 Task: Create a task  Create a feature for users to create and manage playlists , assign it to team member softage.7@softage.net in the project Vigilant and update the status of the task to  Off Track , set the priority of the task to Medium.
Action: Mouse moved to (22, 65)
Screenshot: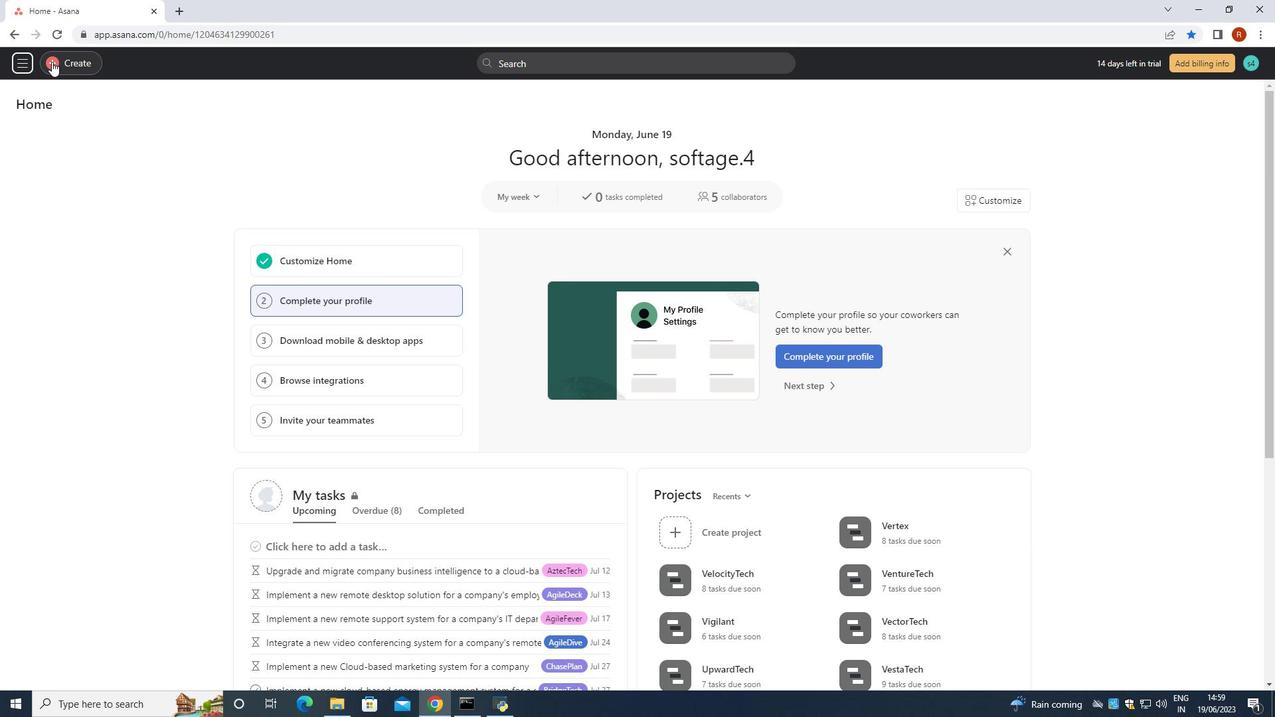 
Action: Mouse pressed left at (22, 65)
Screenshot: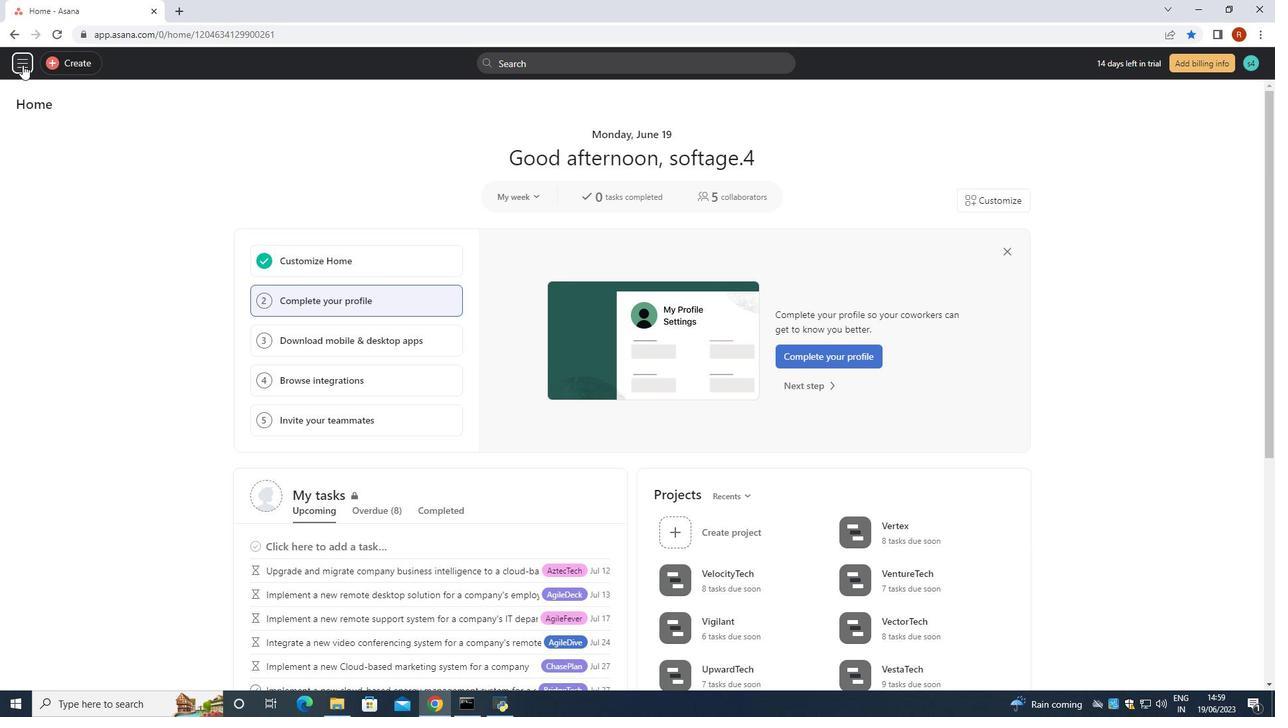 
Action: Mouse moved to (64, 314)
Screenshot: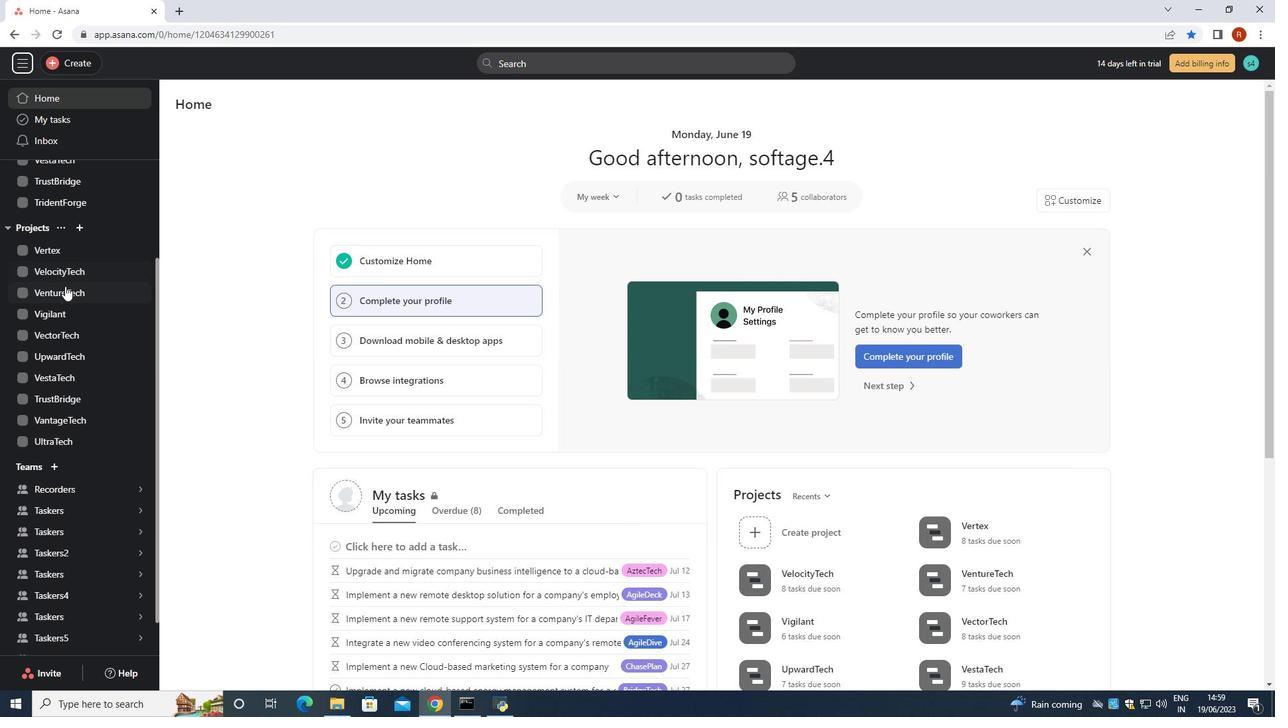 
Action: Mouse pressed left at (64, 314)
Screenshot: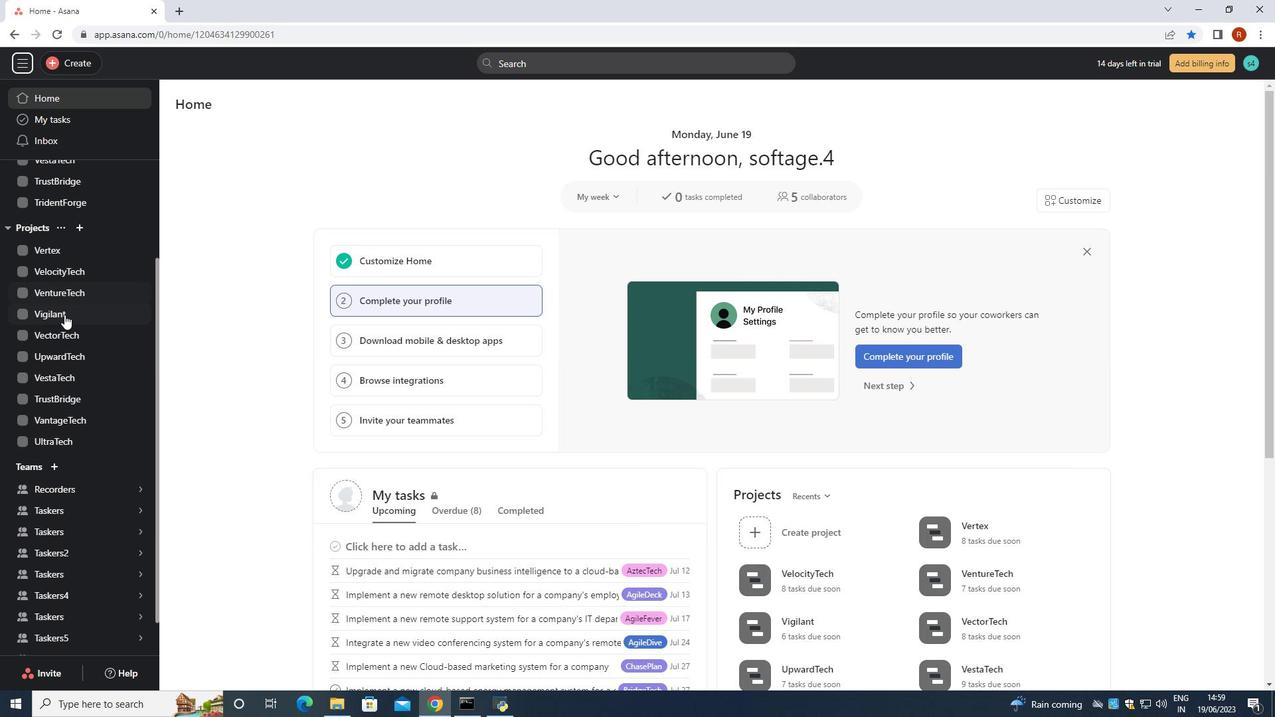 
Action: Mouse moved to (205, 154)
Screenshot: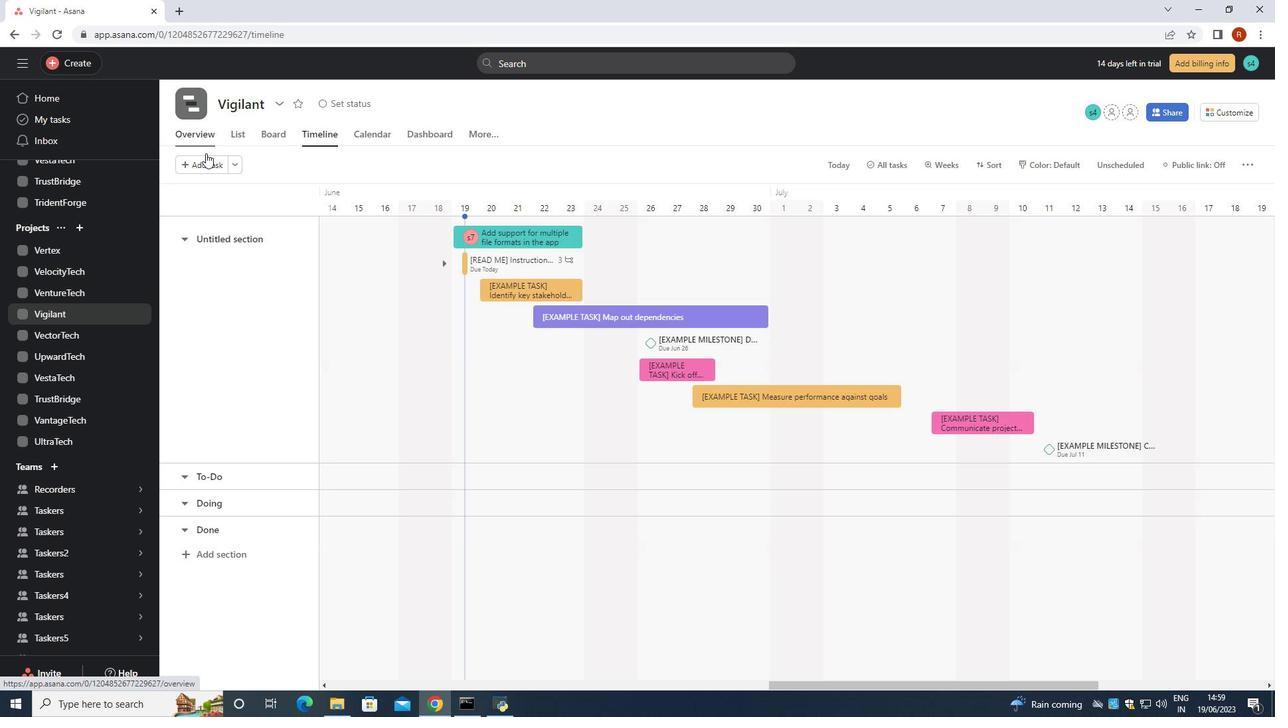 
Action: Mouse pressed left at (205, 154)
Screenshot: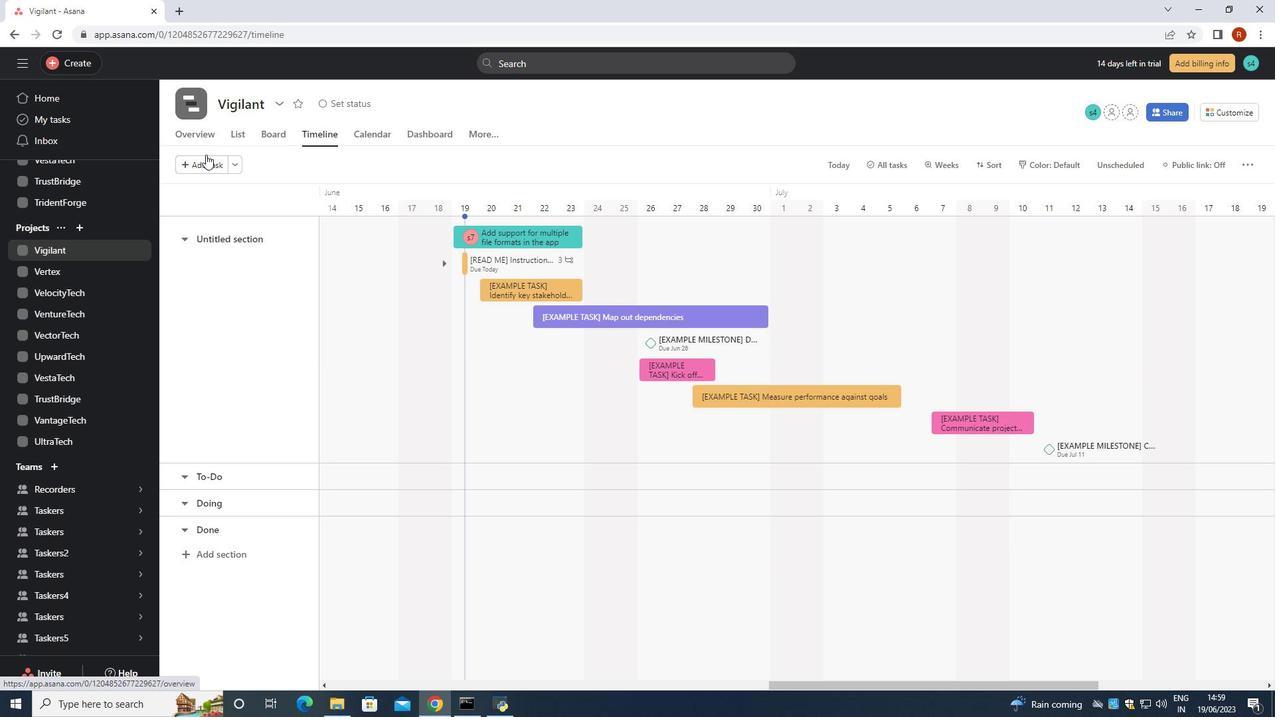
Action: Mouse moved to (300, 206)
Screenshot: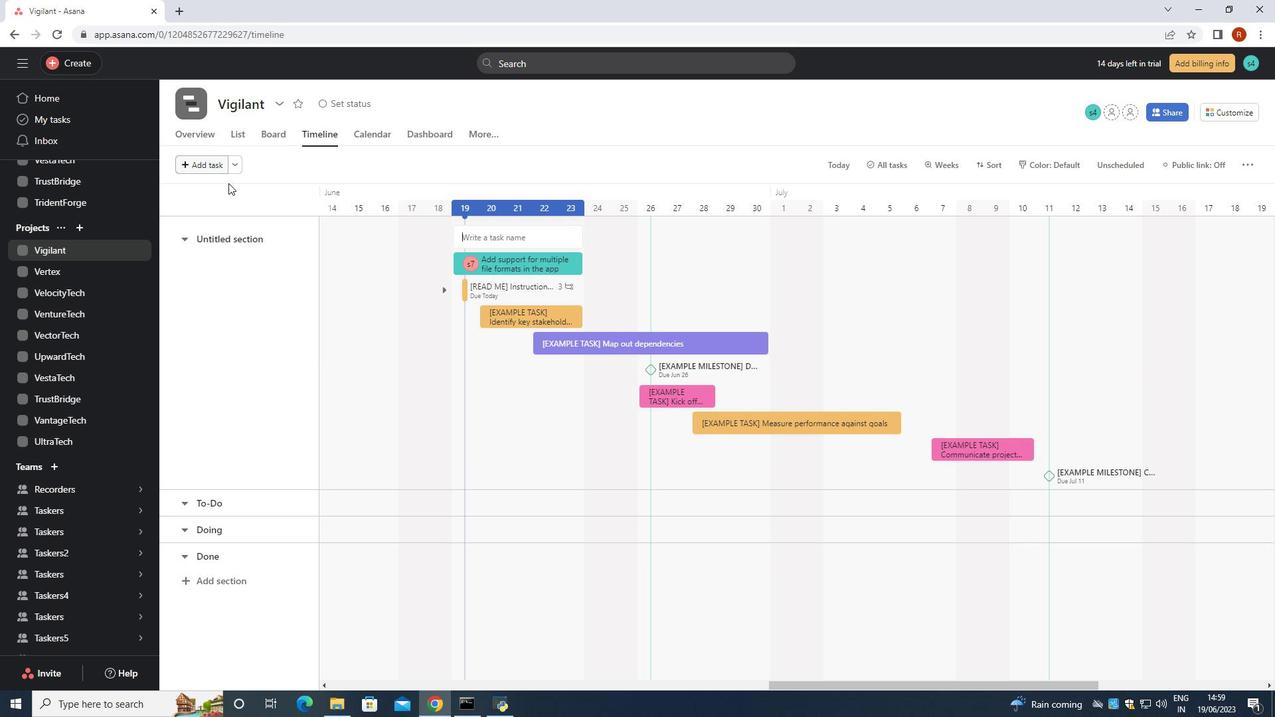 
Action: Key pressed <Key.shift>Create<Key.space>a<Key.space>feature<Key.space>for<Key.space>user<Key.space>to<Key.space>create<Key.space>and<Key.space>manage<Key.space>playlists<Key.enter>
Screenshot: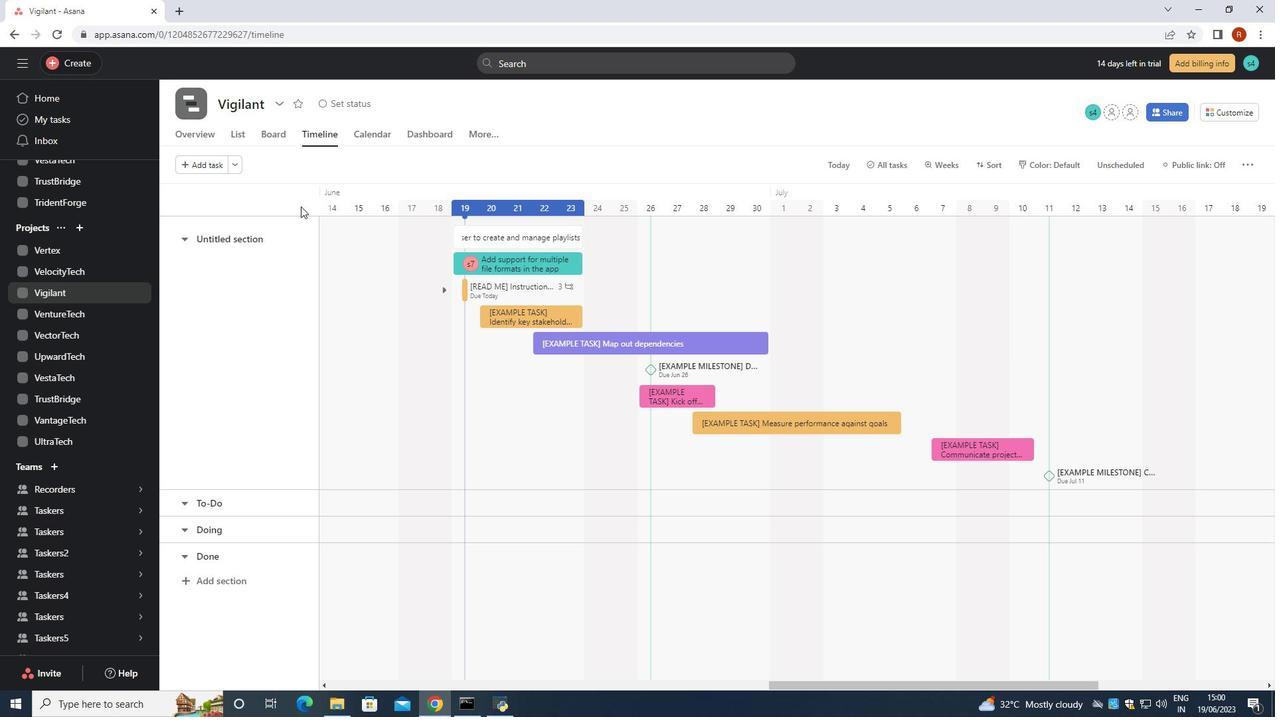 
Action: Mouse moved to (484, 231)
Screenshot: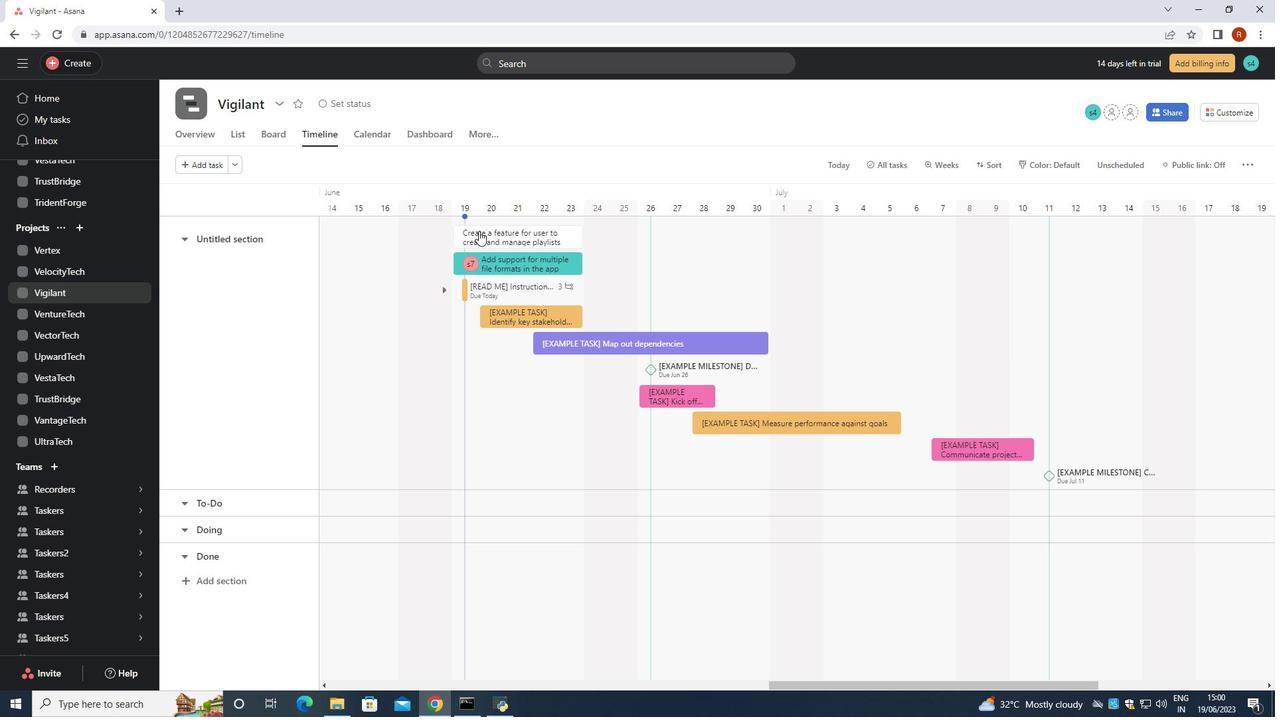 
Action: Mouse pressed left at (484, 231)
Screenshot: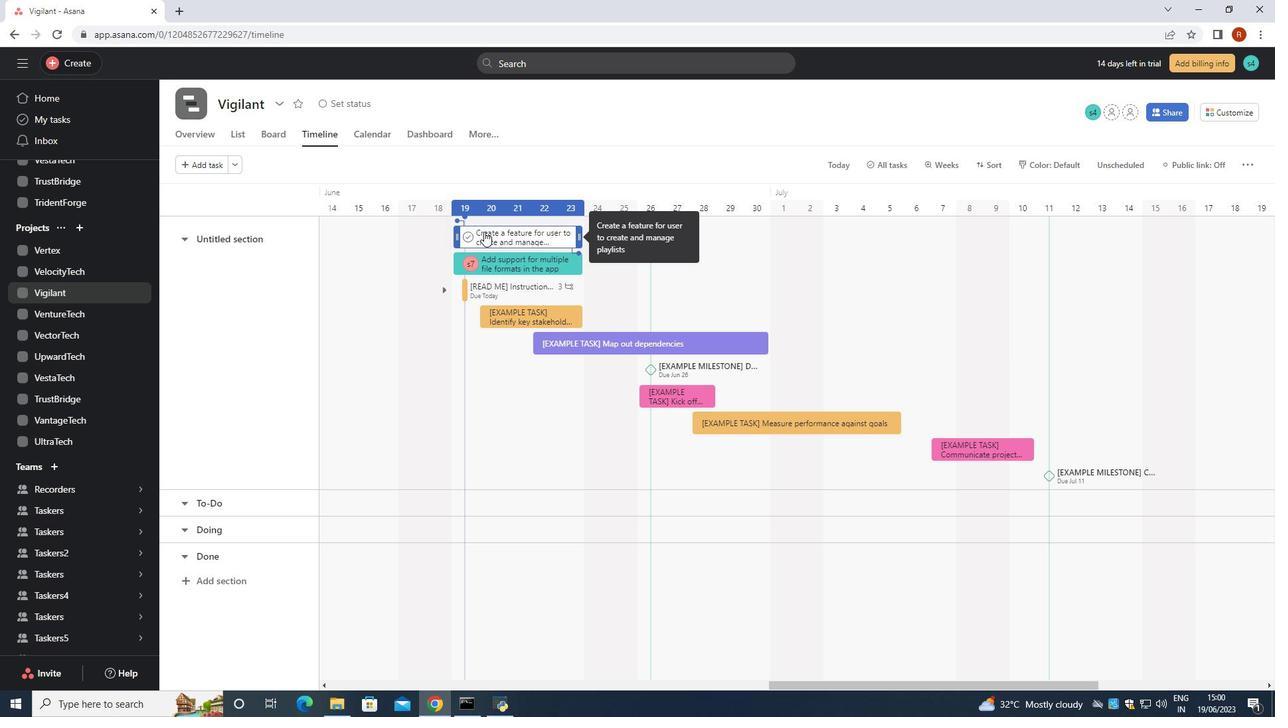 
Action: Mouse moved to (941, 237)
Screenshot: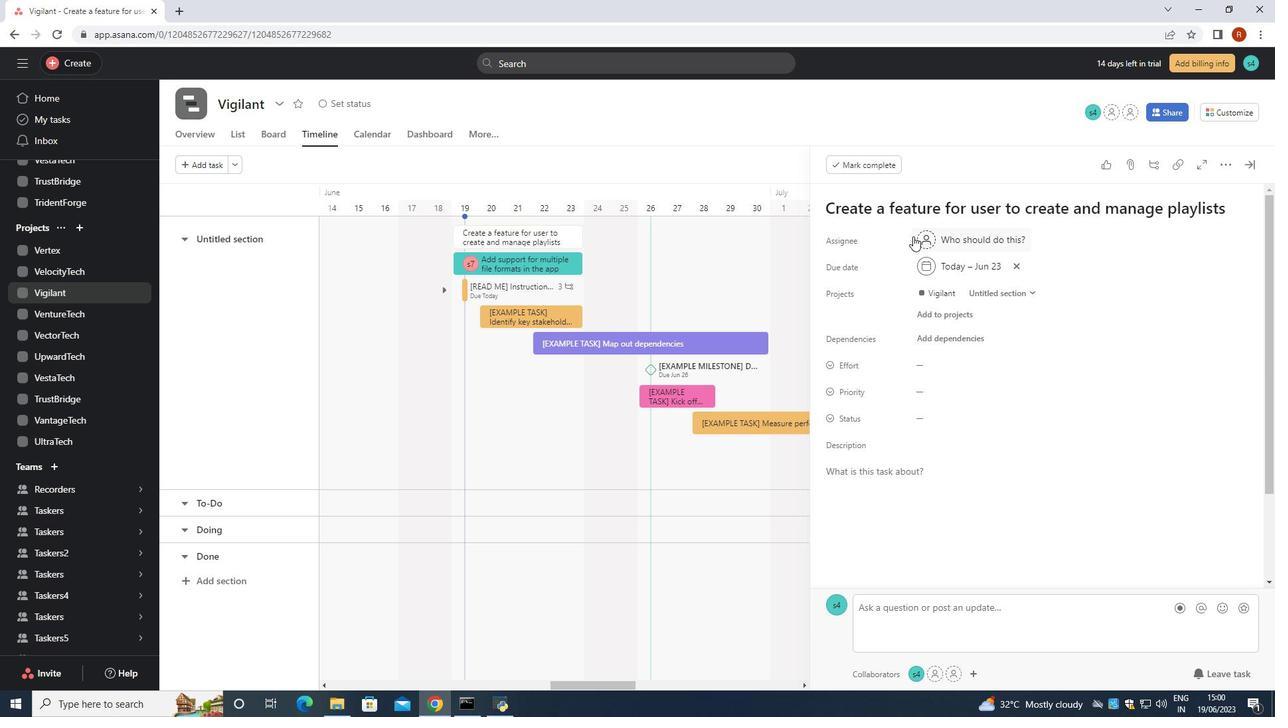 
Action: Mouse pressed left at (941, 237)
Screenshot: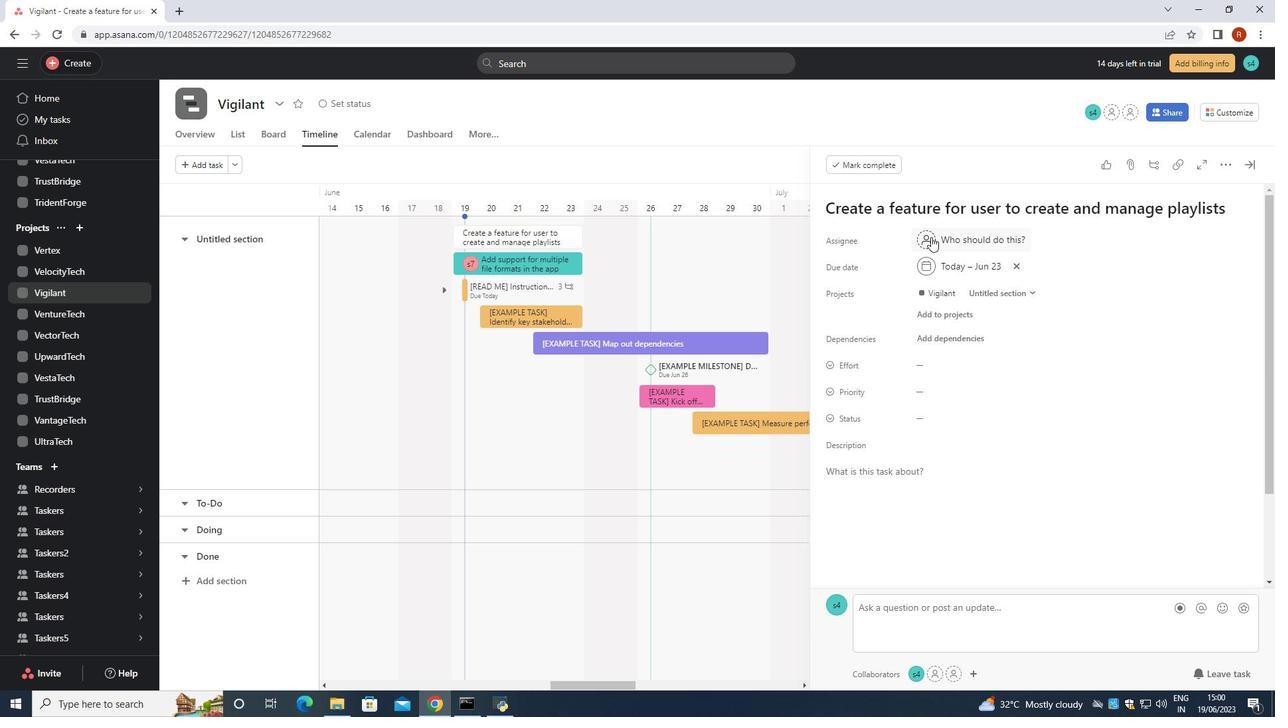 
Action: Mouse moved to (939, 237)
Screenshot: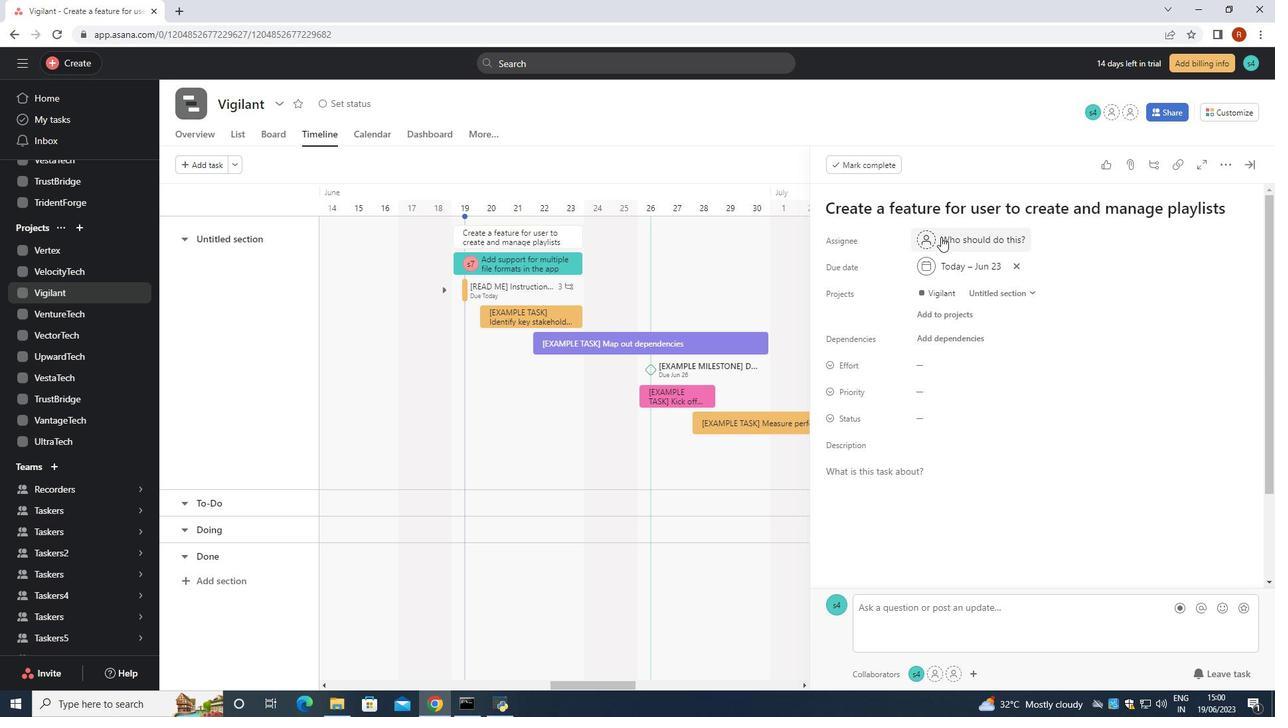
Action: Key pressed <Key.shift>Softage.7<Key.shift>@softage.net<Key.space>
Screenshot: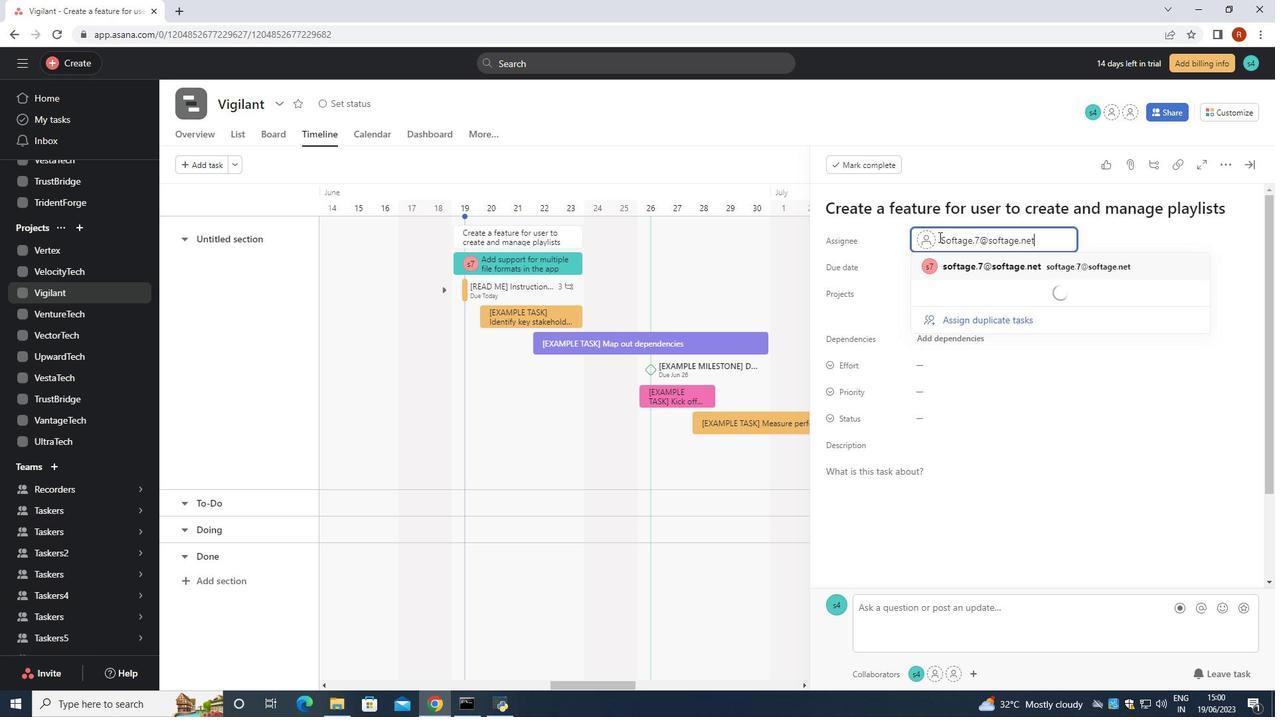 
Action: Mouse moved to (993, 254)
Screenshot: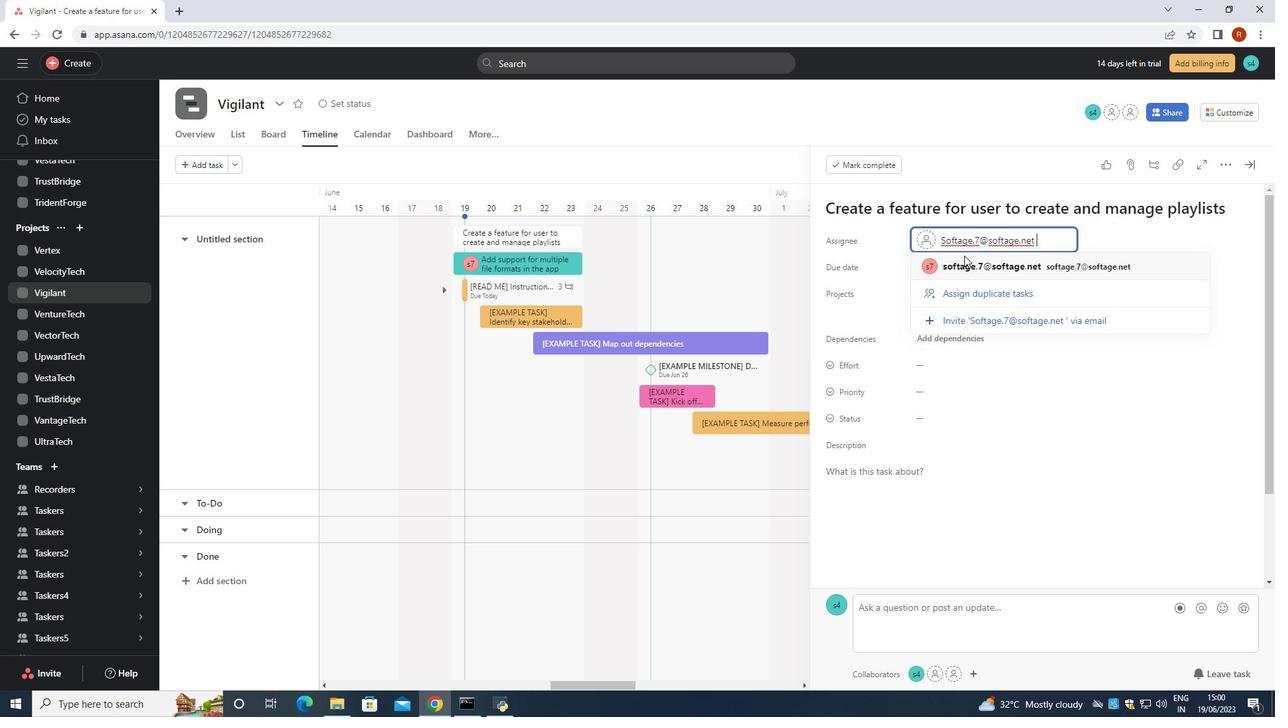 
Action: Mouse pressed left at (993, 254)
Screenshot: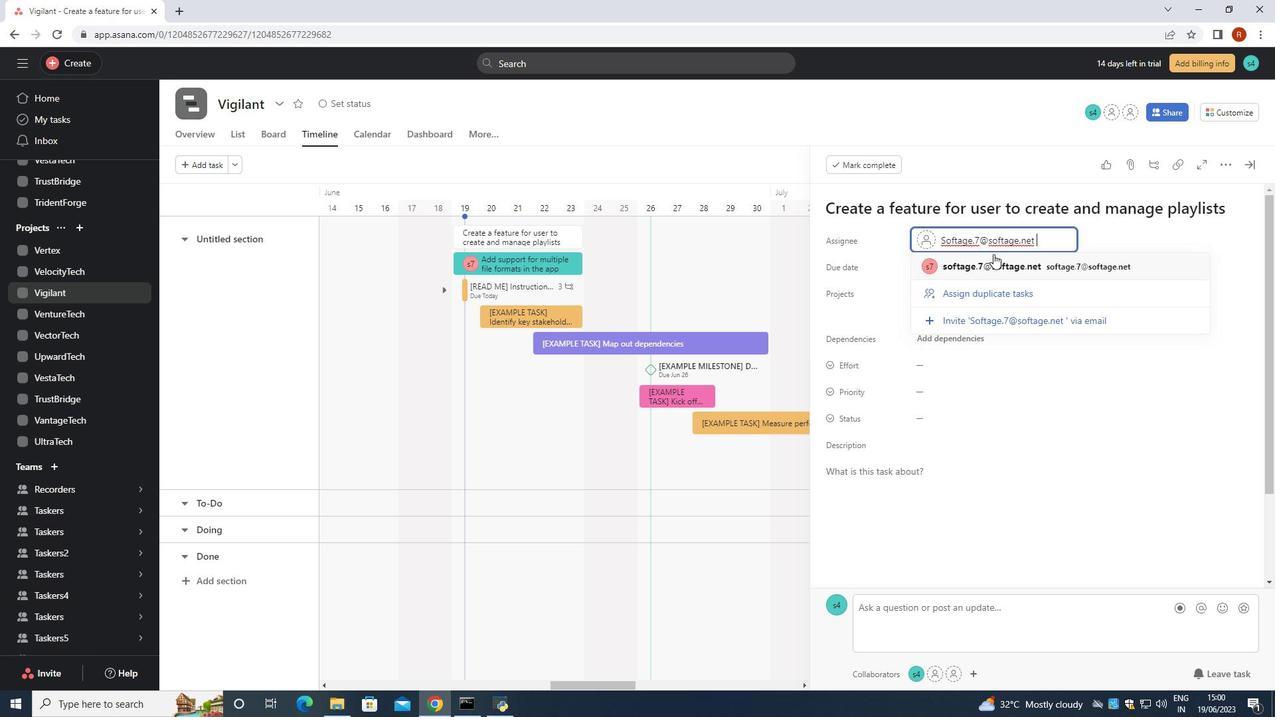 
Action: Mouse moved to (946, 411)
Screenshot: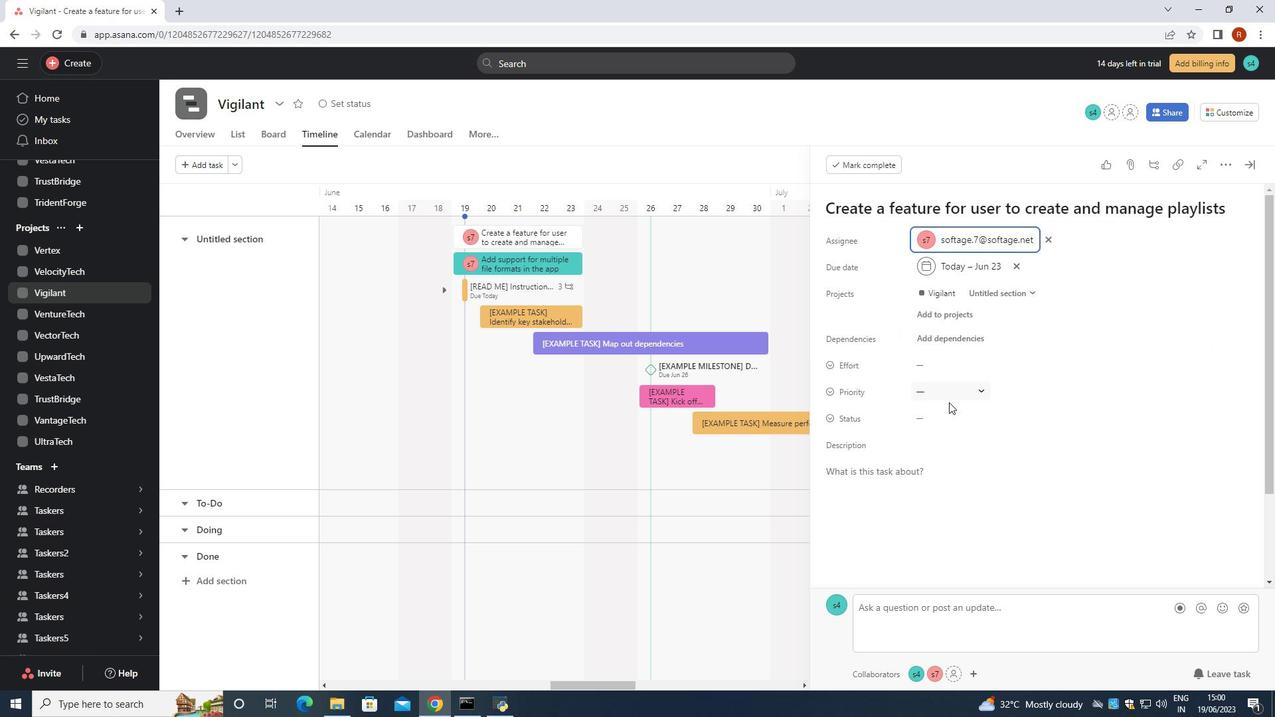 
Action: Mouse pressed left at (946, 411)
Screenshot: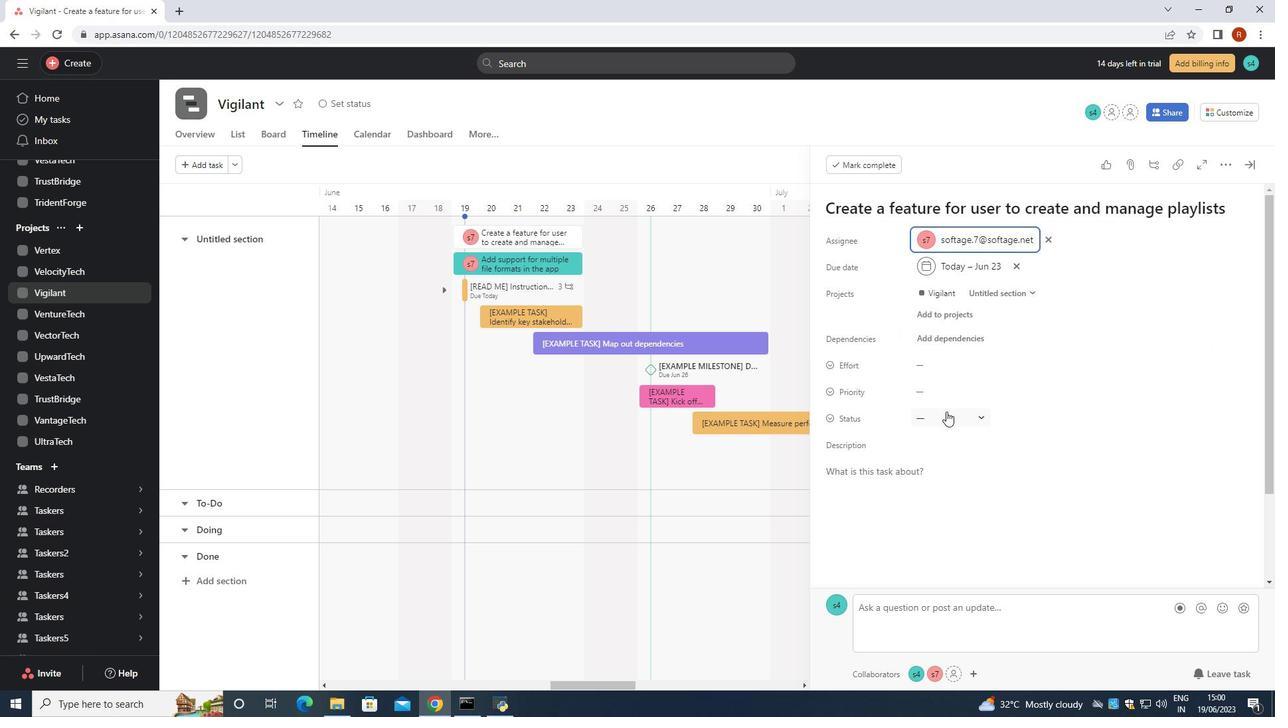 
Action: Mouse moved to (960, 512)
Screenshot: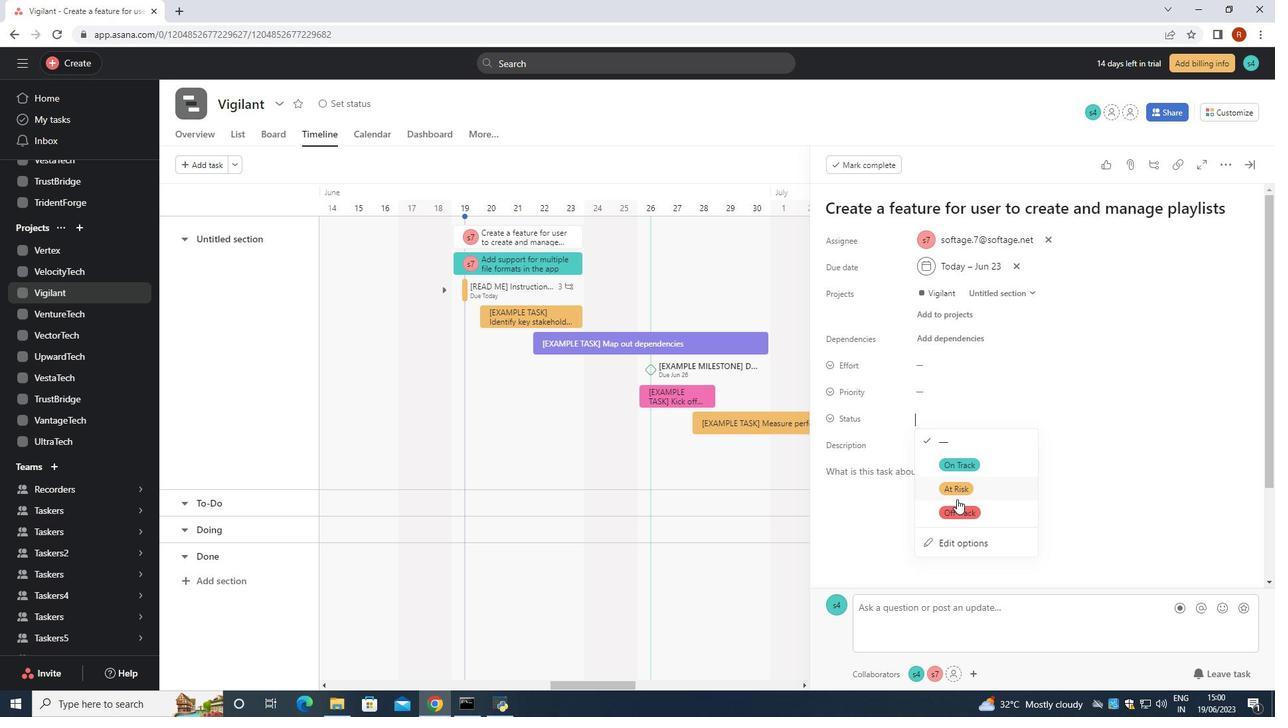 
Action: Mouse pressed left at (960, 512)
Screenshot: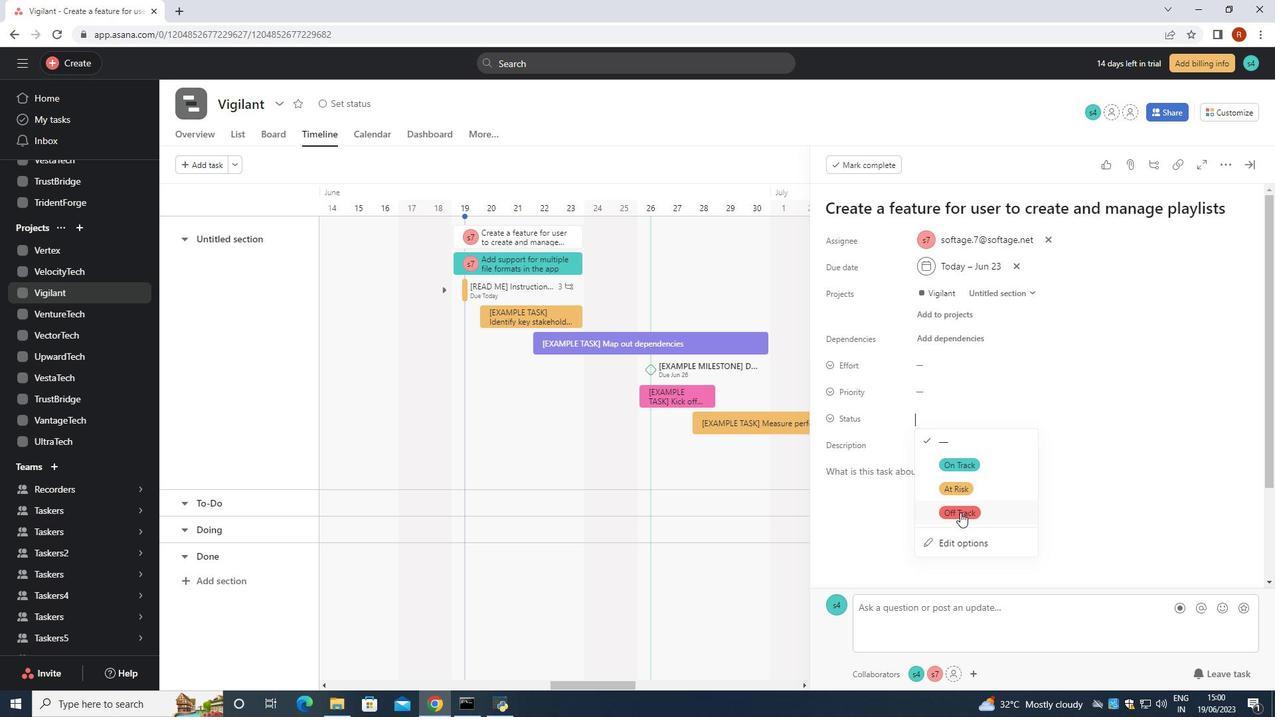 
Action: Mouse moved to (934, 397)
Screenshot: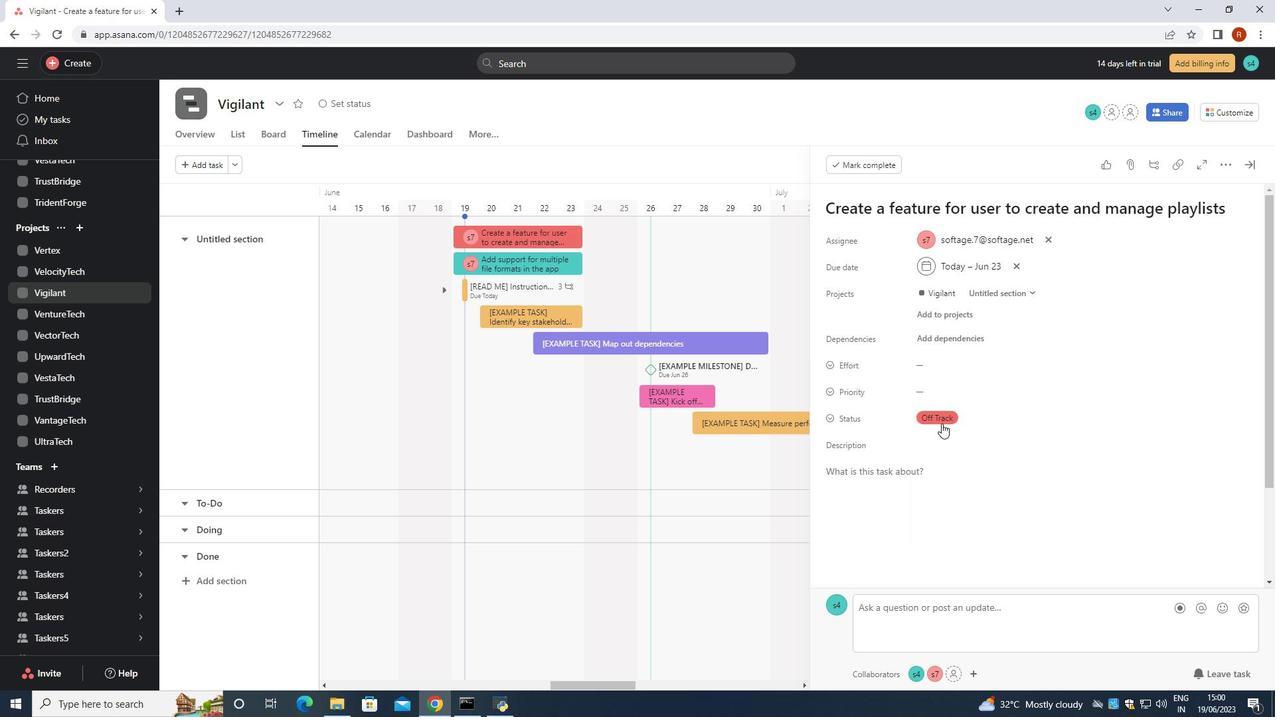 
Action: Mouse pressed left at (934, 397)
Screenshot: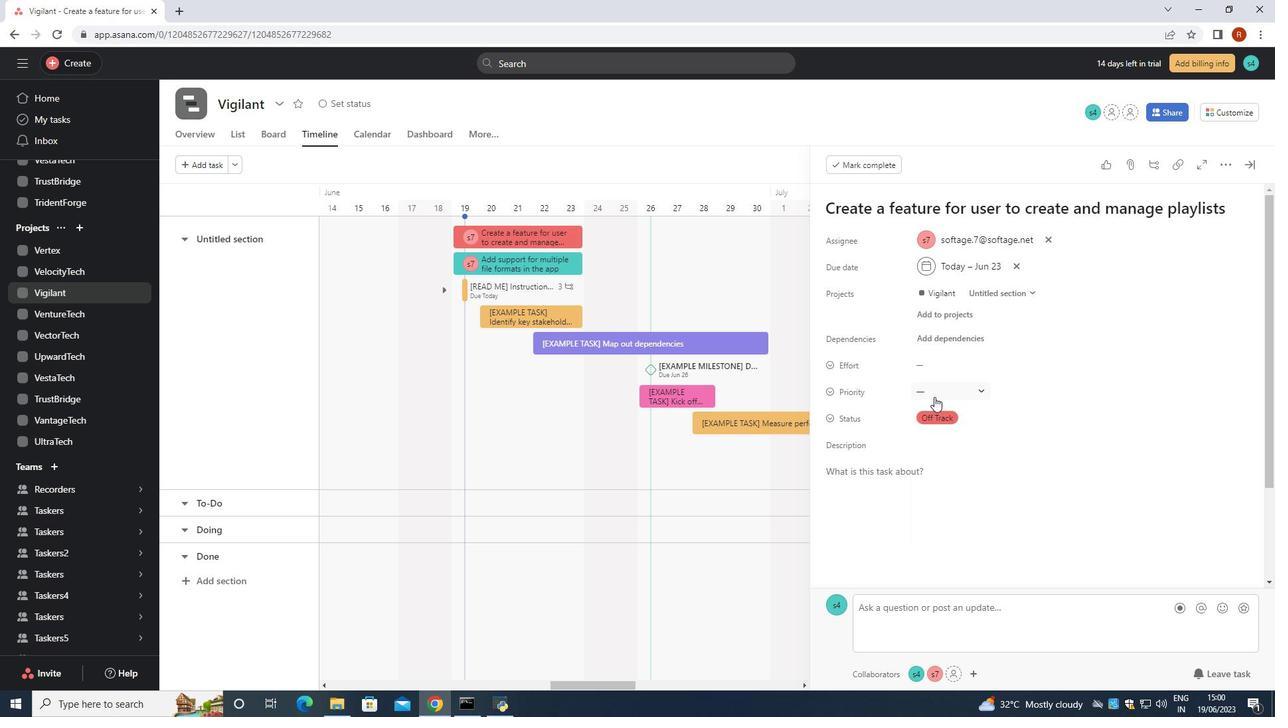 
Action: Mouse moved to (969, 453)
Screenshot: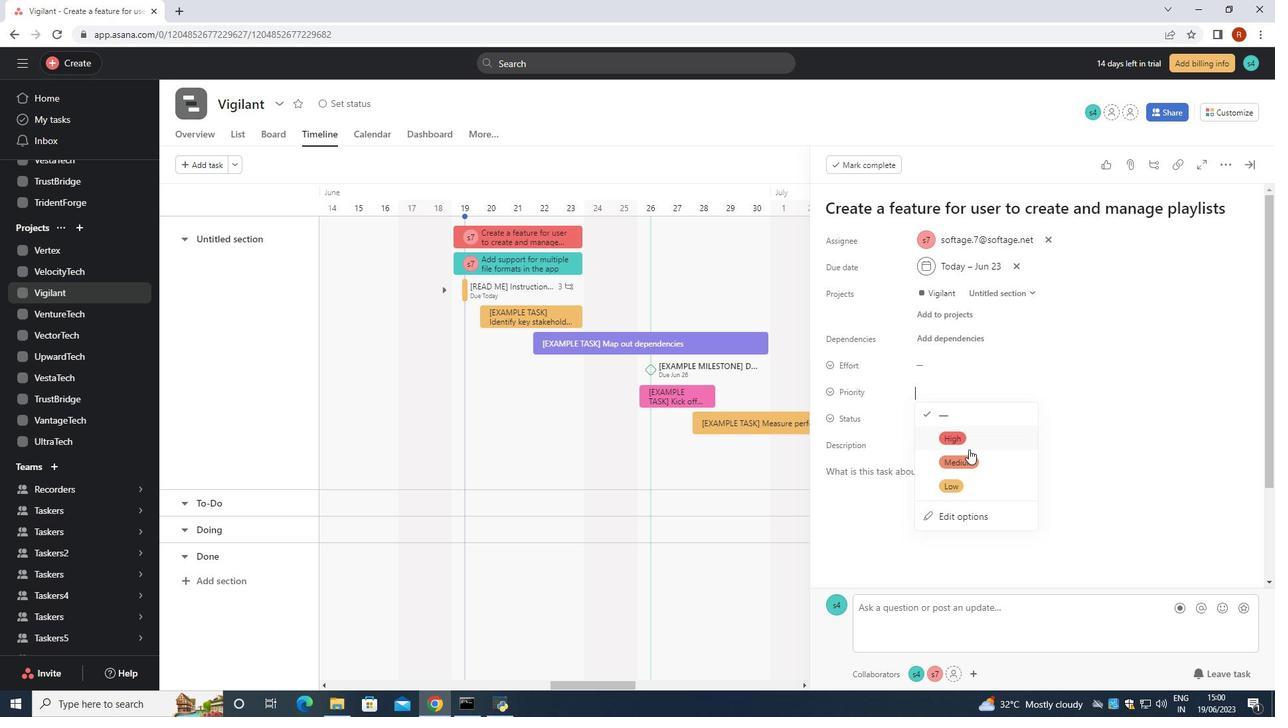 
Action: Mouse pressed left at (969, 453)
Screenshot: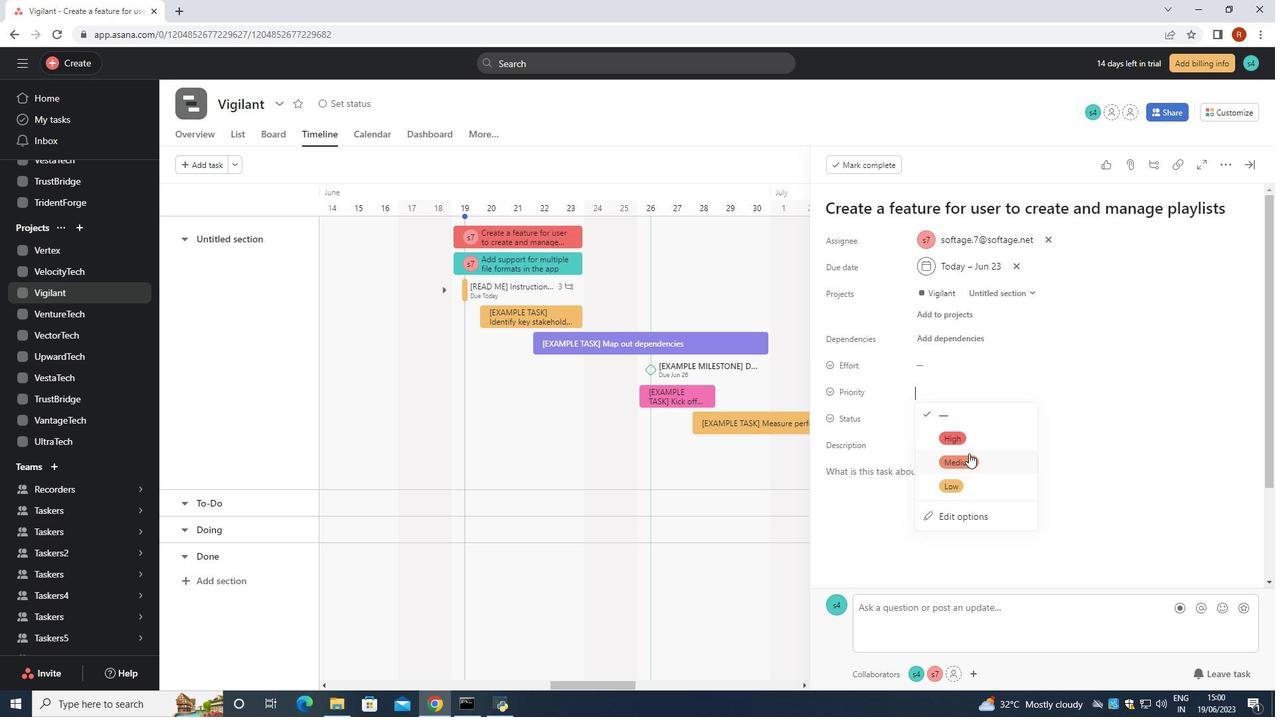 
Action: Mouse moved to (1252, 162)
Screenshot: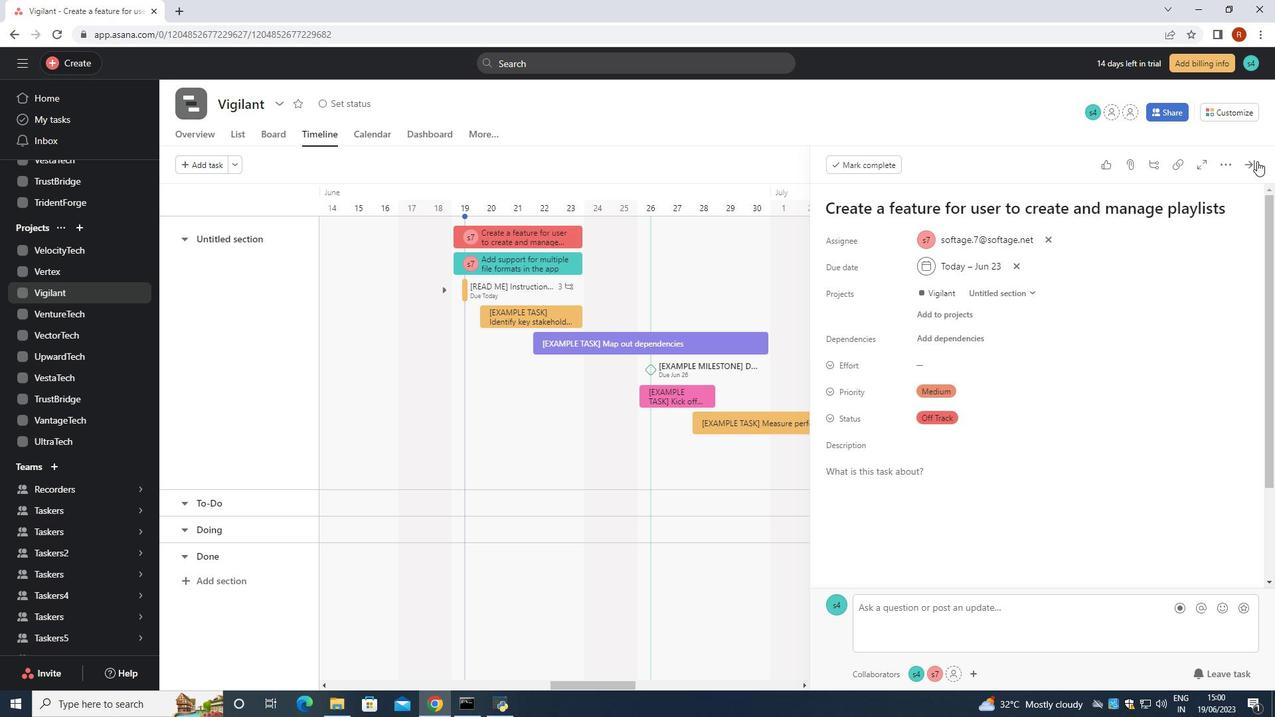 
Action: Mouse pressed left at (1252, 162)
Screenshot: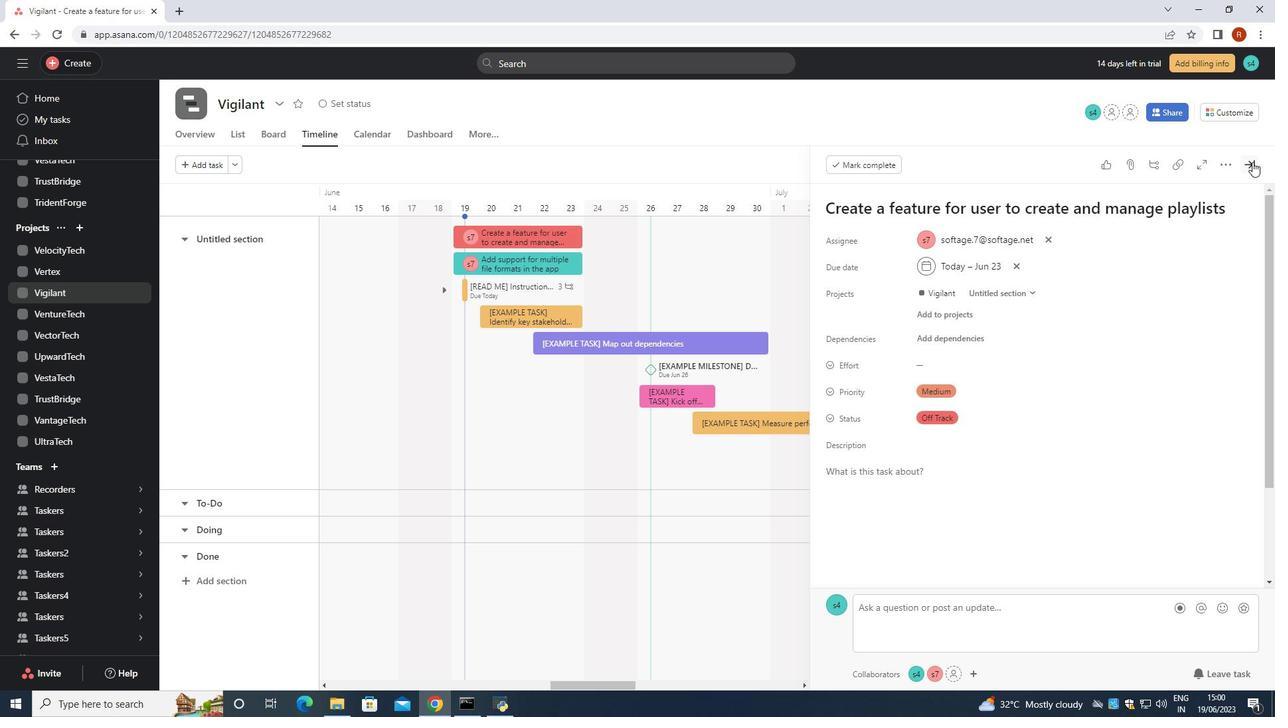 
